 Task: Create in the project XpertTech and in the Backlog issue 'Develop a new tool for automated testing of web services and APIs' a child issue 'Big data model interpretability and transparency reporting', and assign it to team member softage.4@softage.net.
Action: Mouse moved to (482, 350)
Screenshot: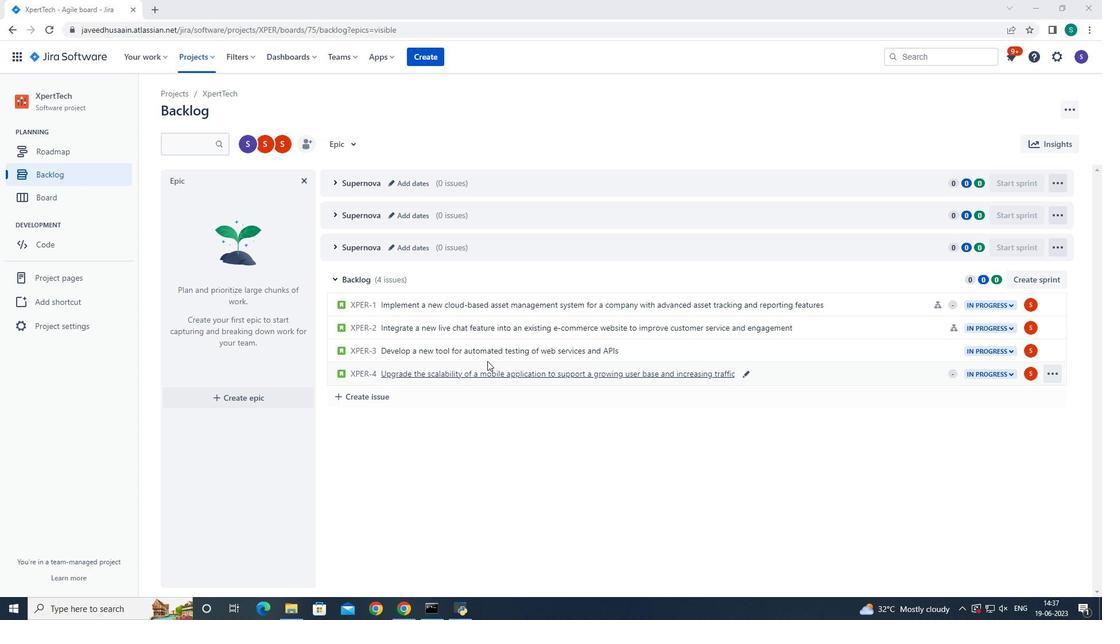 
Action: Mouse pressed left at (482, 350)
Screenshot: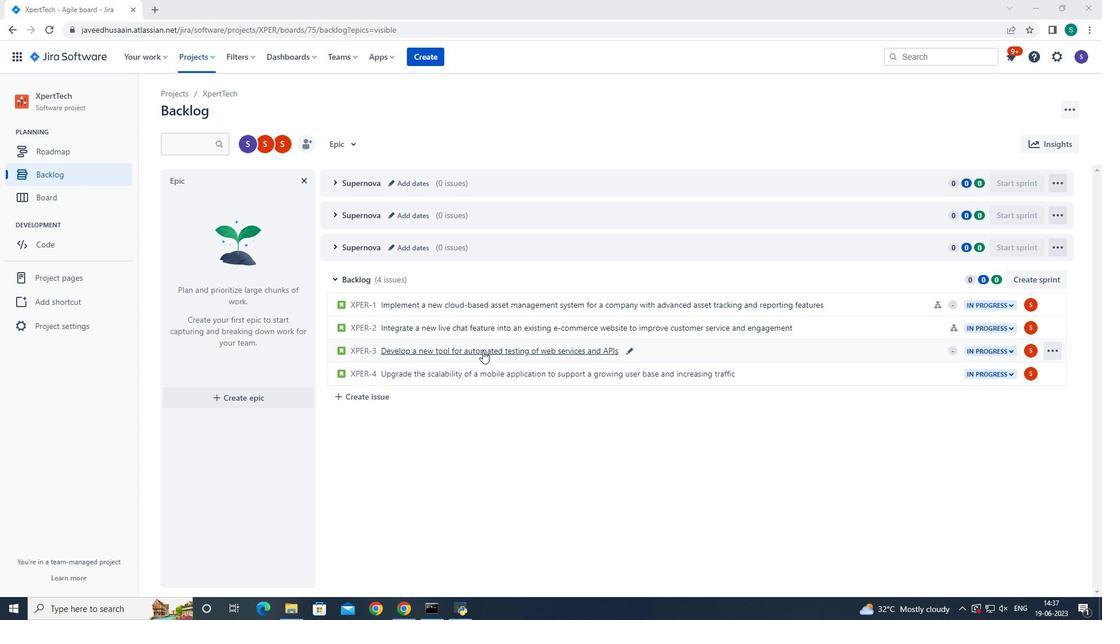 
Action: Mouse moved to (901, 240)
Screenshot: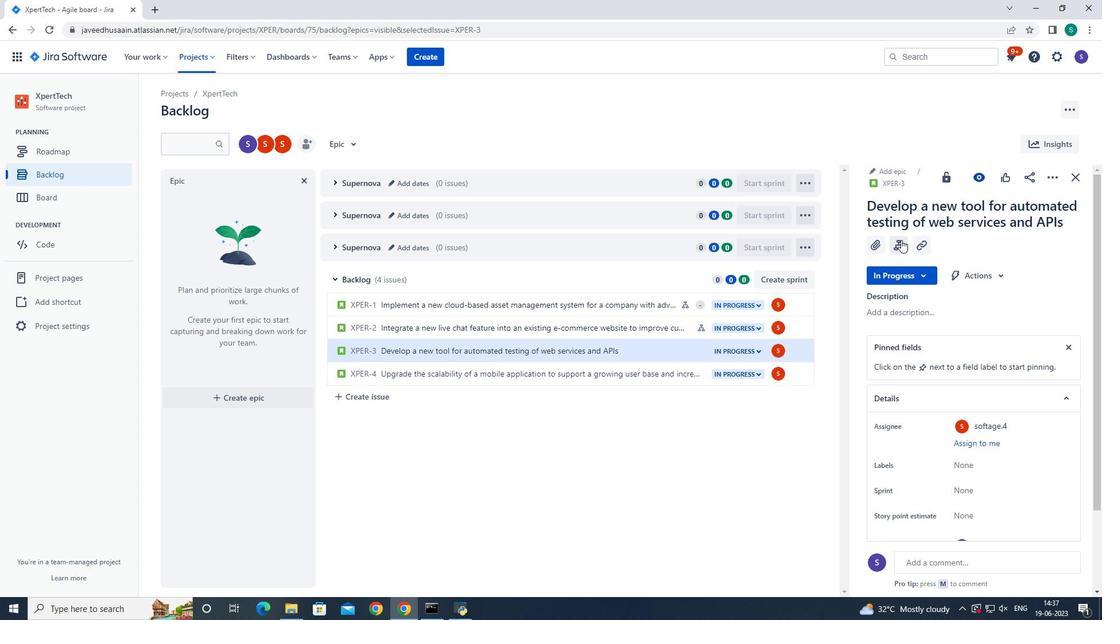 
Action: Mouse pressed left at (901, 240)
Screenshot: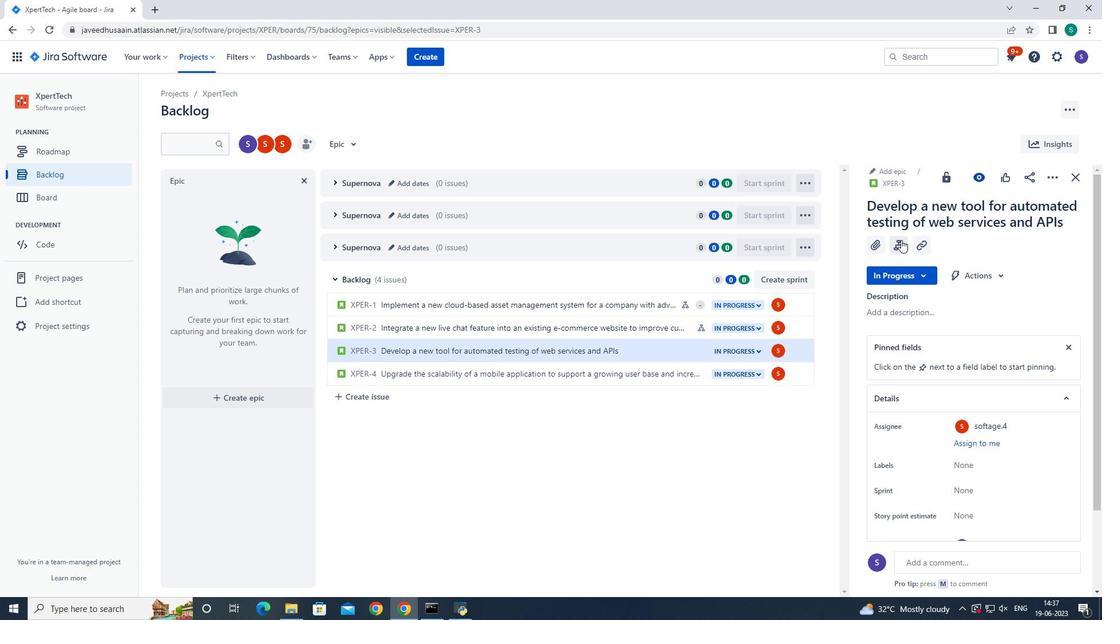 
Action: Mouse moved to (921, 361)
Screenshot: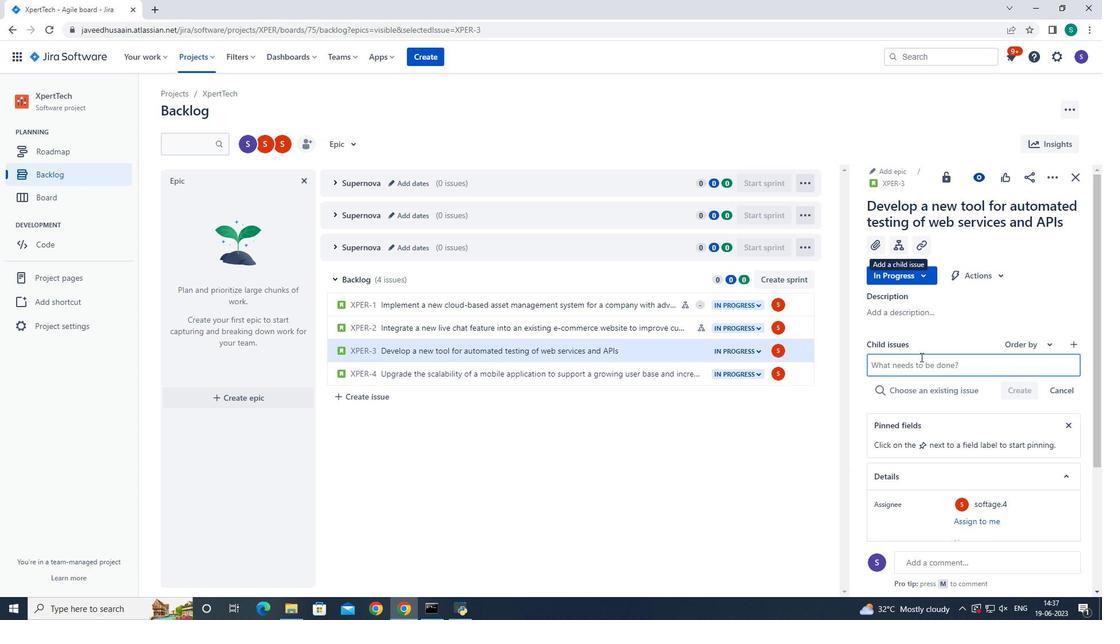 
Action: Mouse pressed left at (921, 361)
Screenshot: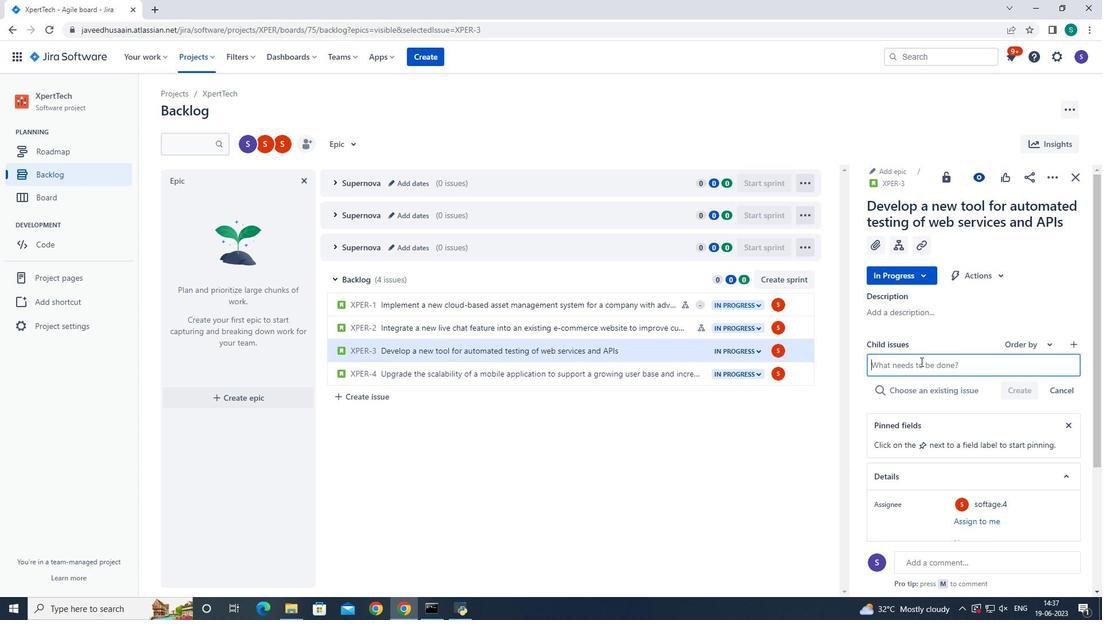 
Action: Mouse moved to (921, 362)
Screenshot: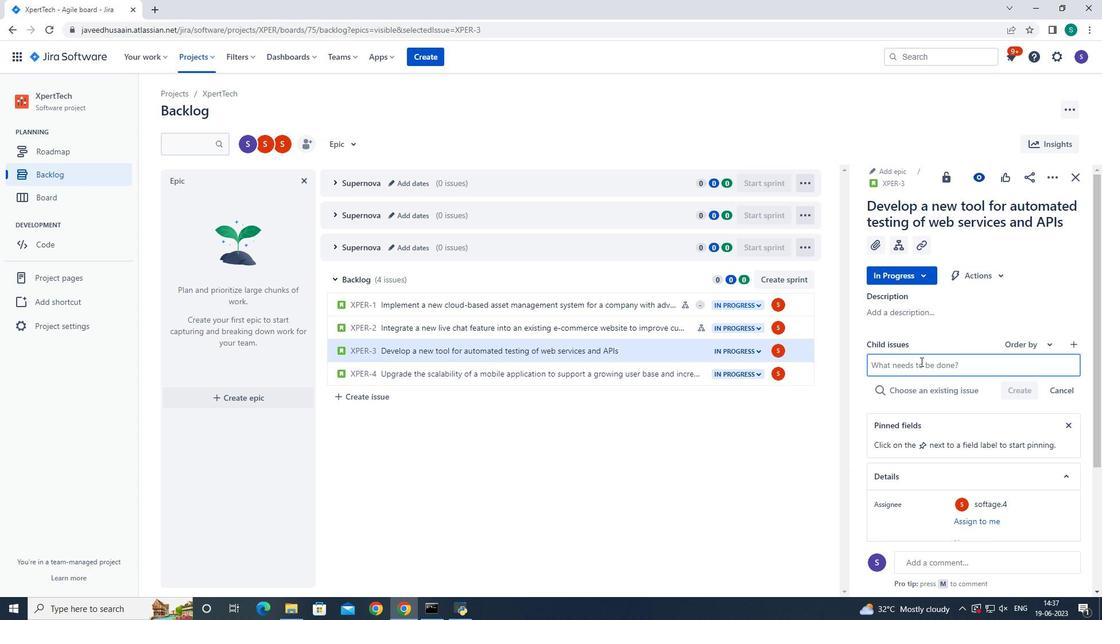 
Action: Key pressed <Key.shift>Big<Key.space>data<Key.space>model<Key.space>minterpretability<Key.space>and<Key.space>transparency<Key.space>reporting
Screenshot: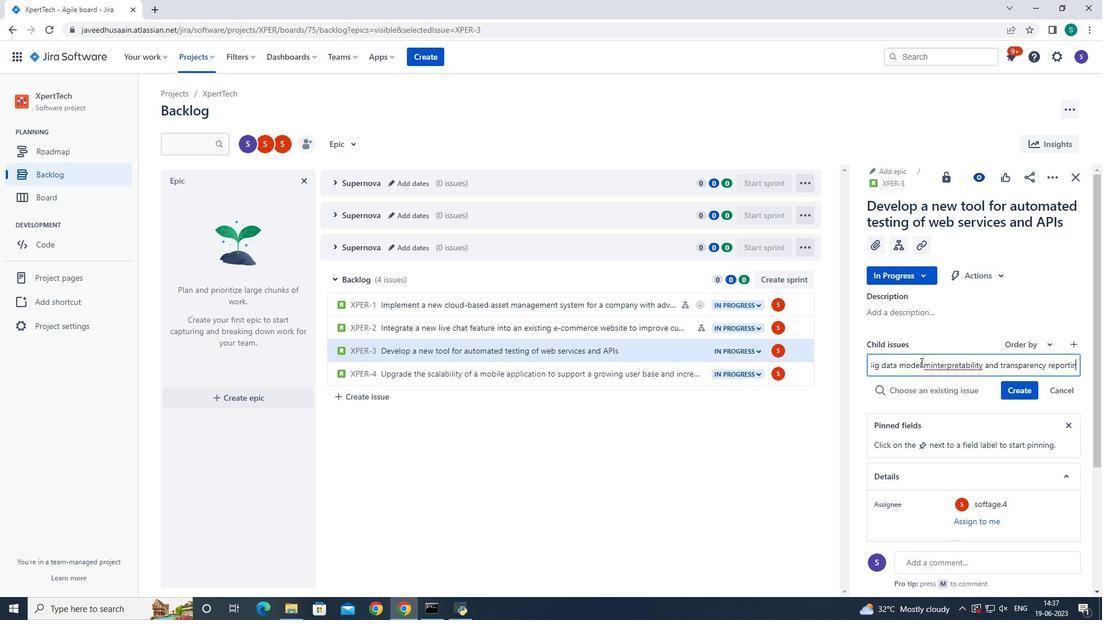 
Action: Mouse moved to (924, 362)
Screenshot: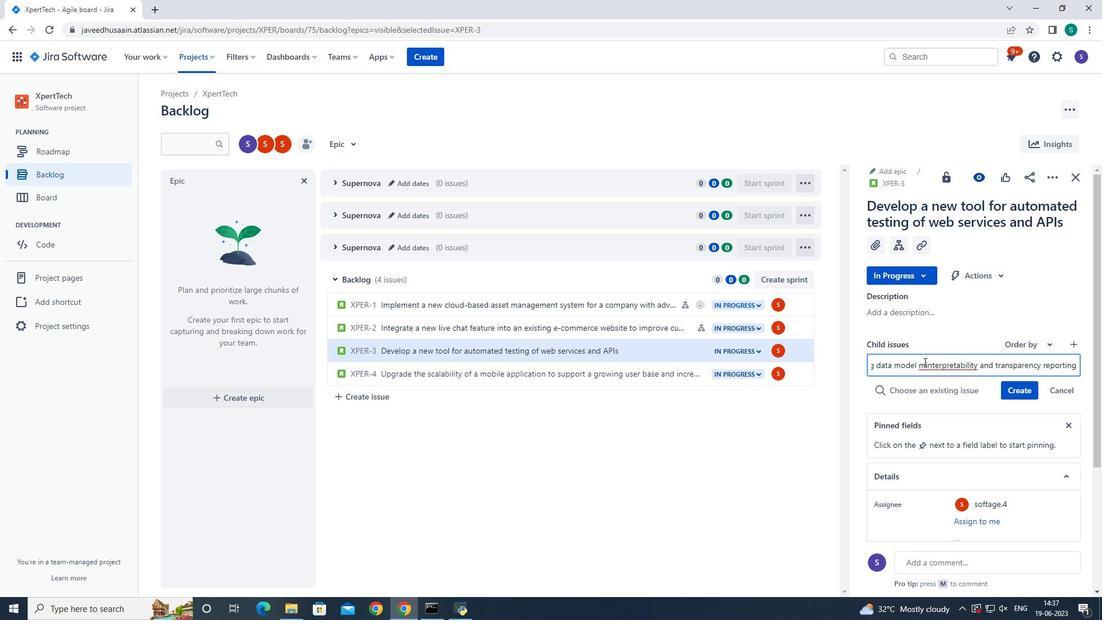
Action: Mouse pressed right at (924, 362)
Screenshot: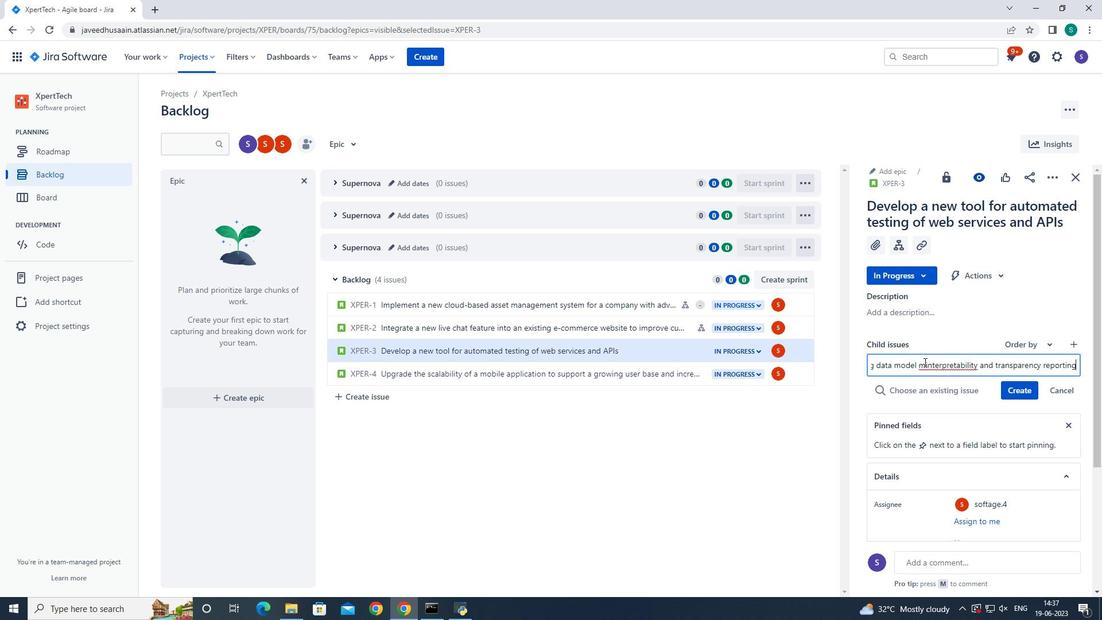 
Action: Mouse moved to (946, 372)
Screenshot: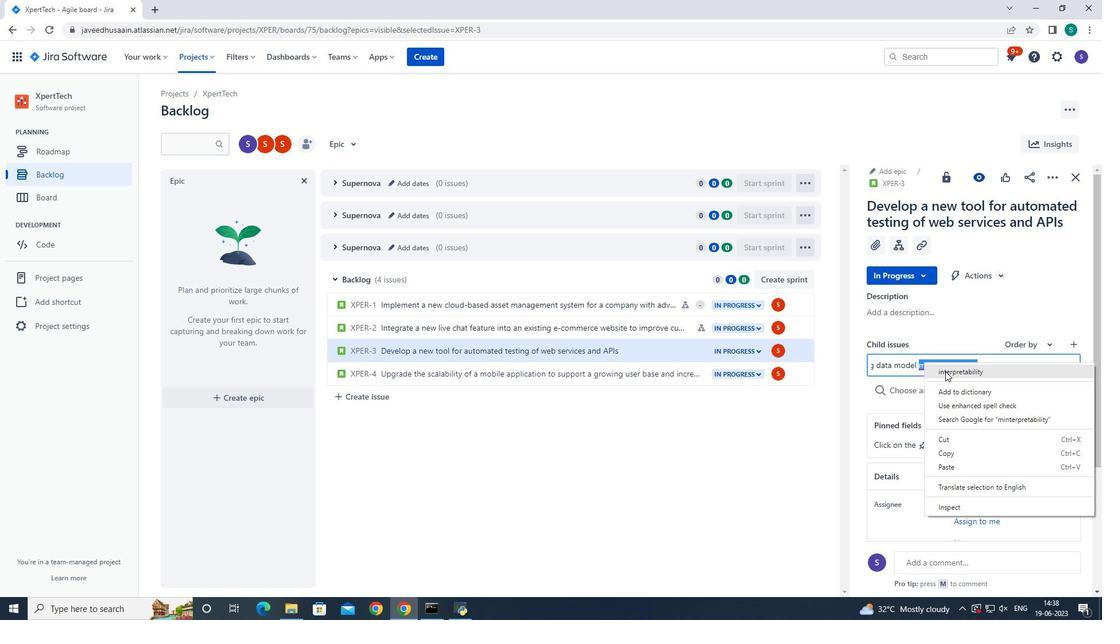 
Action: Mouse pressed left at (946, 372)
Screenshot: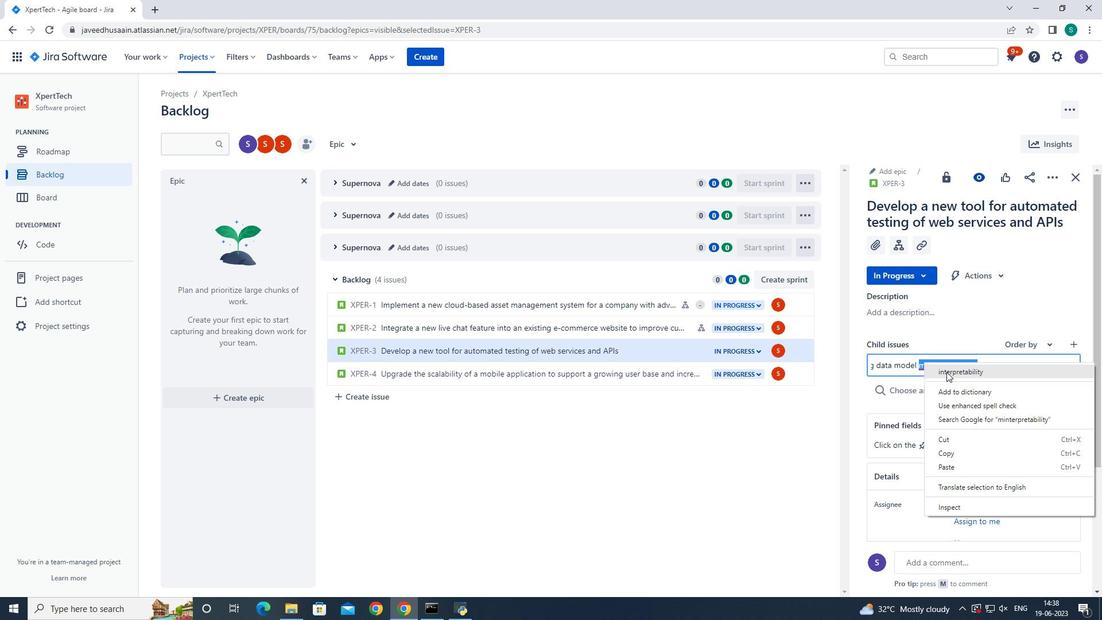 
Action: Mouse moved to (1029, 395)
Screenshot: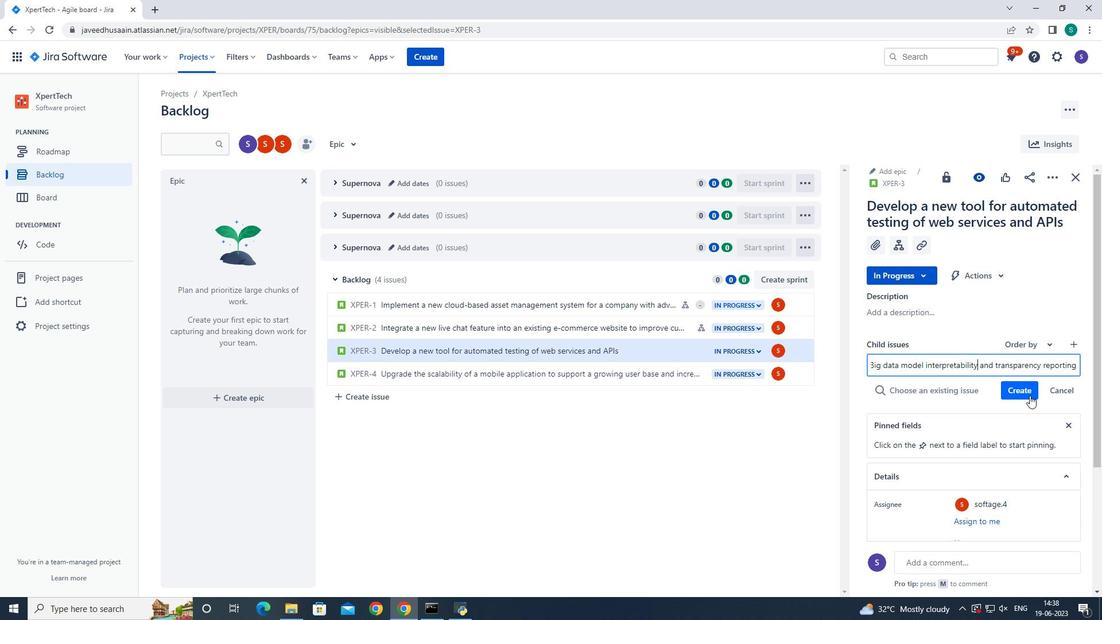 
Action: Mouse pressed left at (1029, 395)
Screenshot: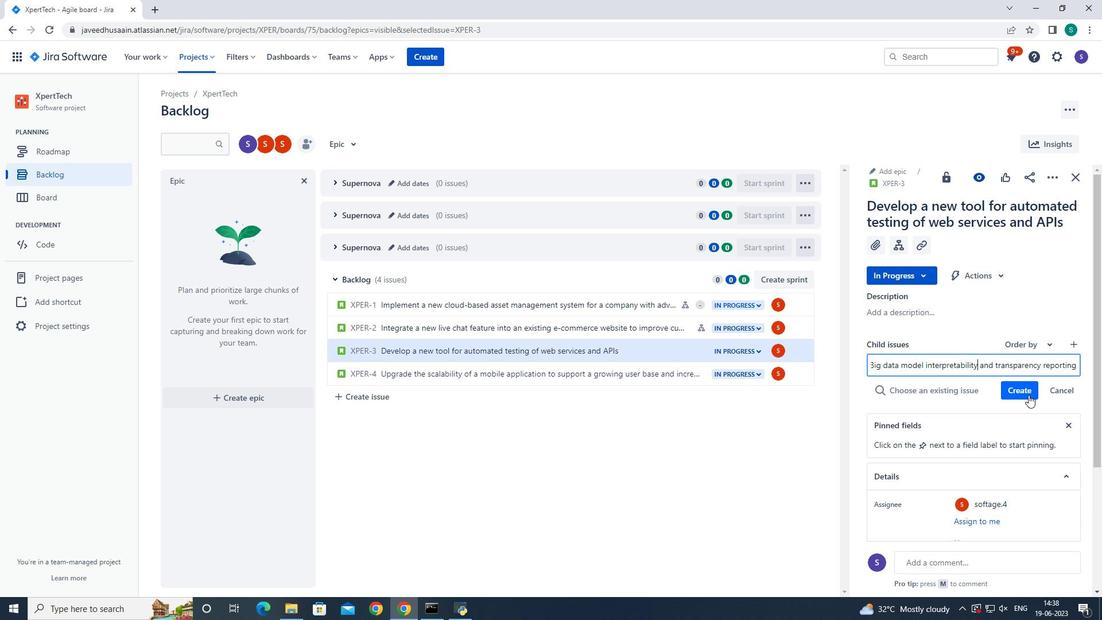 
Action: Mouse moved to (1033, 371)
Screenshot: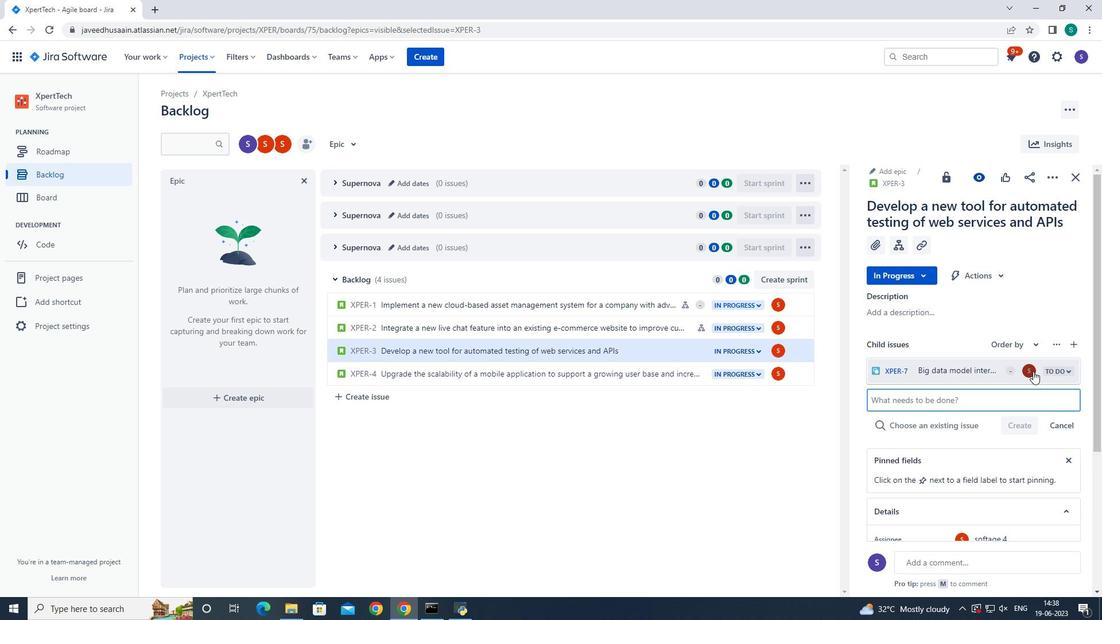 
Action: Mouse pressed left at (1033, 371)
Screenshot: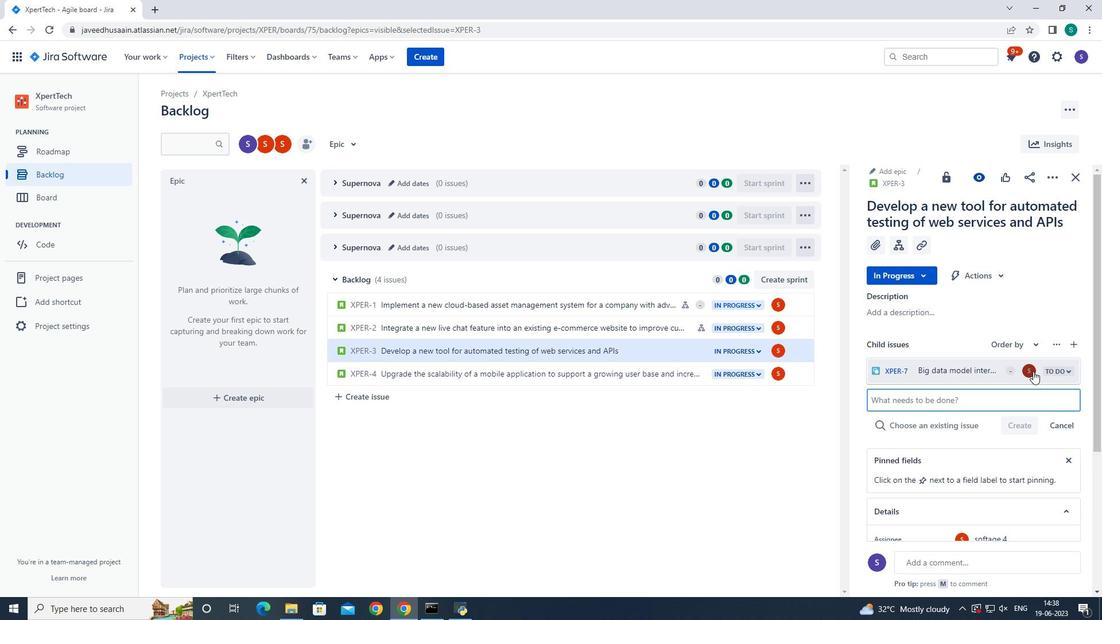 
Action: Mouse moved to (1031, 372)
Screenshot: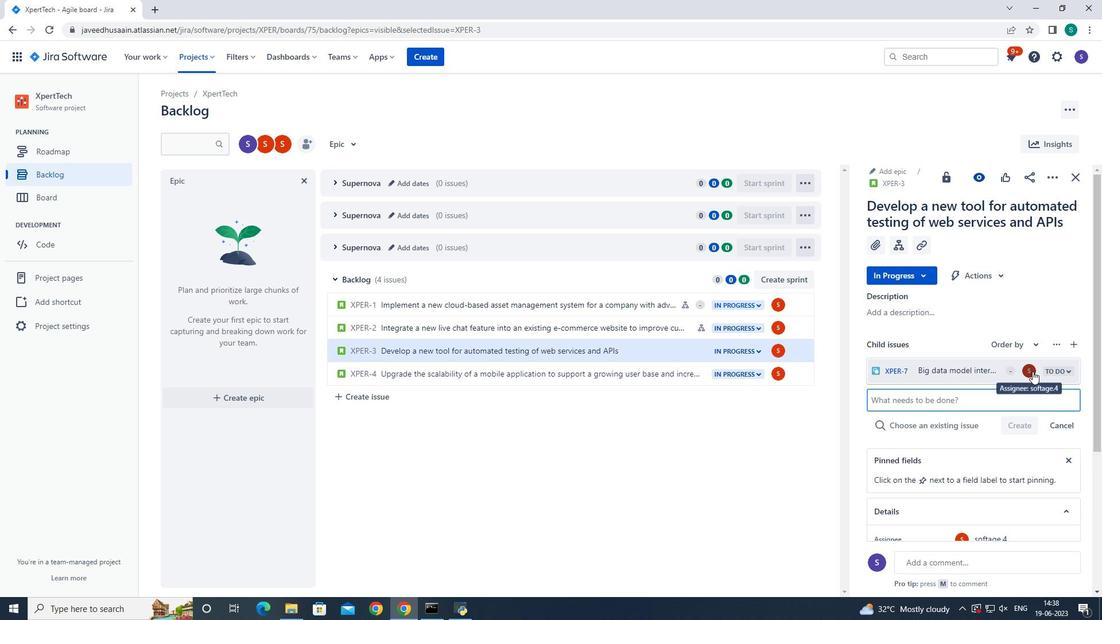 
Action: Mouse pressed left at (1031, 372)
Screenshot: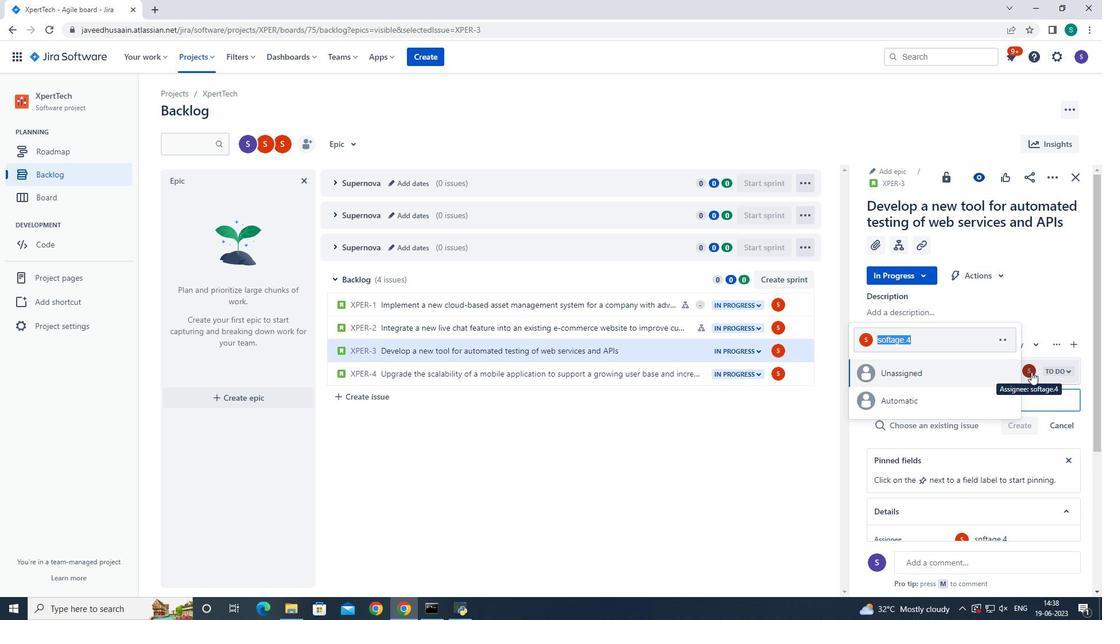 
Action: Mouse pressed left at (1031, 372)
Screenshot: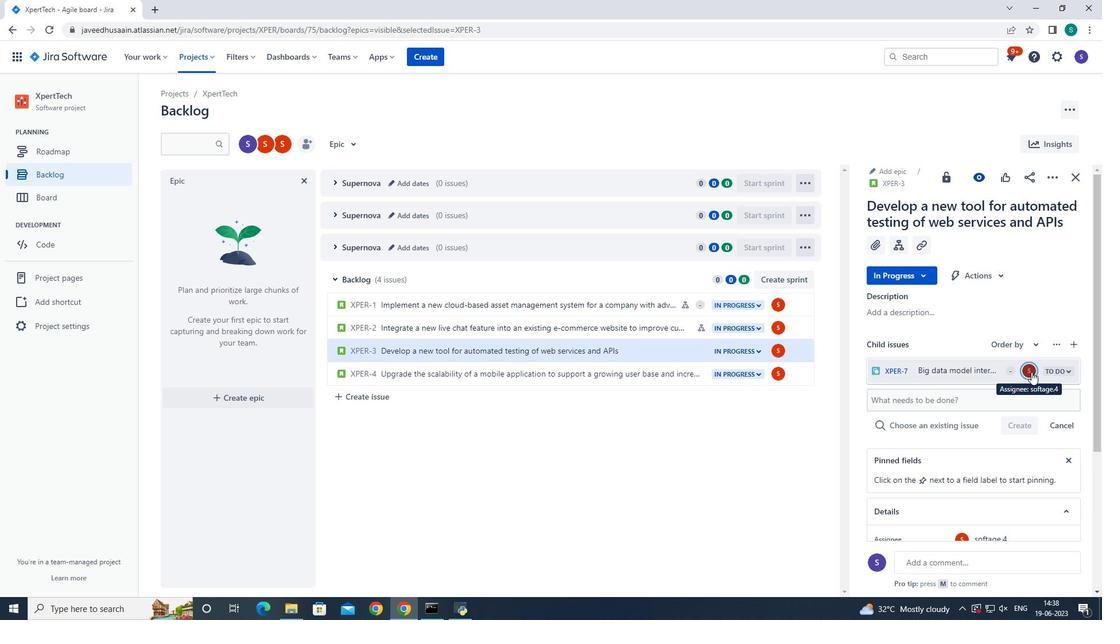 
Action: Mouse moved to (1023, 364)
Screenshot: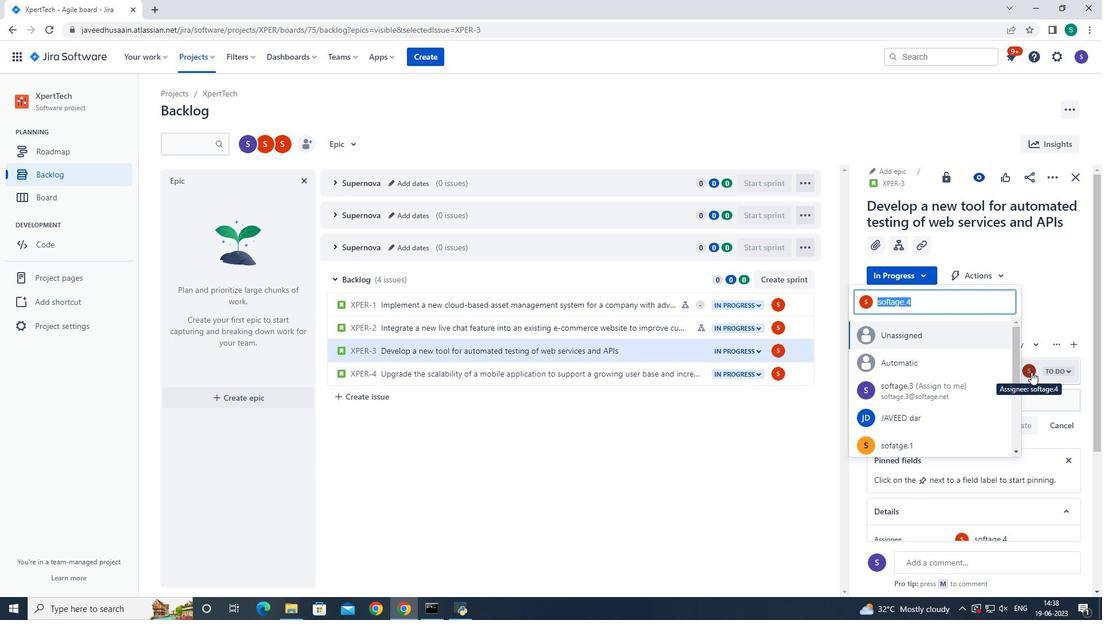 
Action: Key pressed <Key.backspace>softage.4<Key.shift><Key.shift><Key.shift>@softage.net
Screenshot: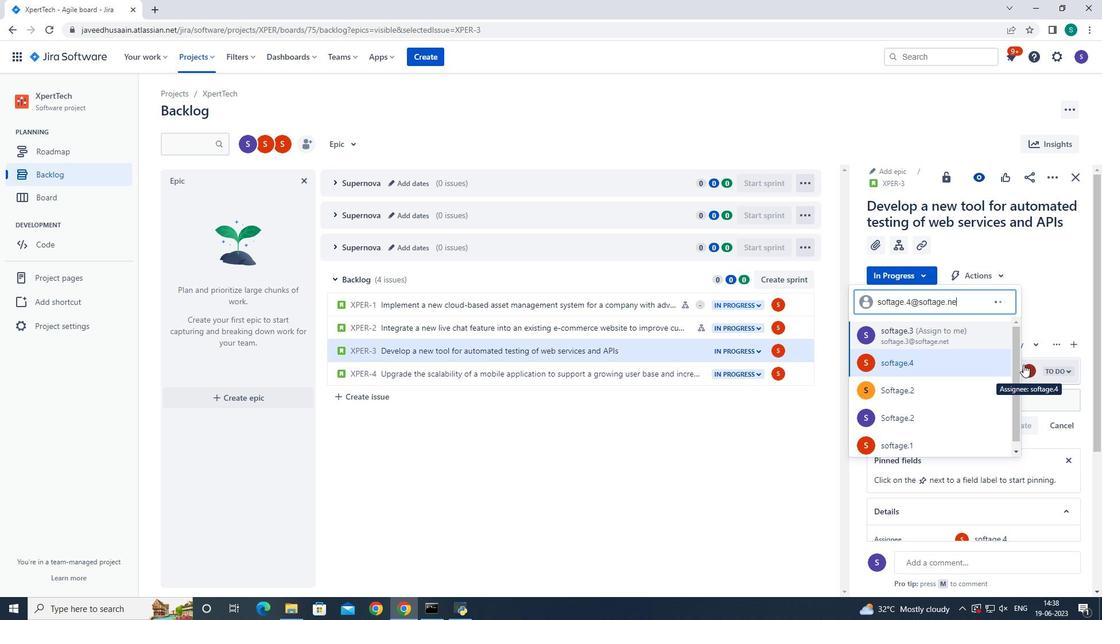 
Action: Mouse moved to (893, 375)
Screenshot: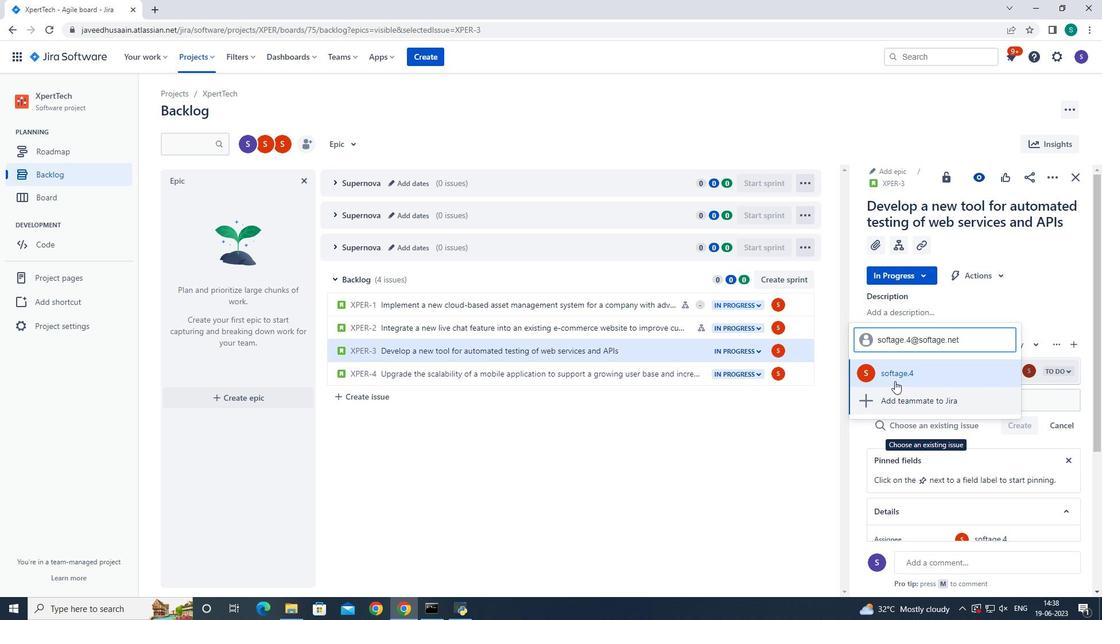 
Action: Mouse pressed left at (893, 375)
Screenshot: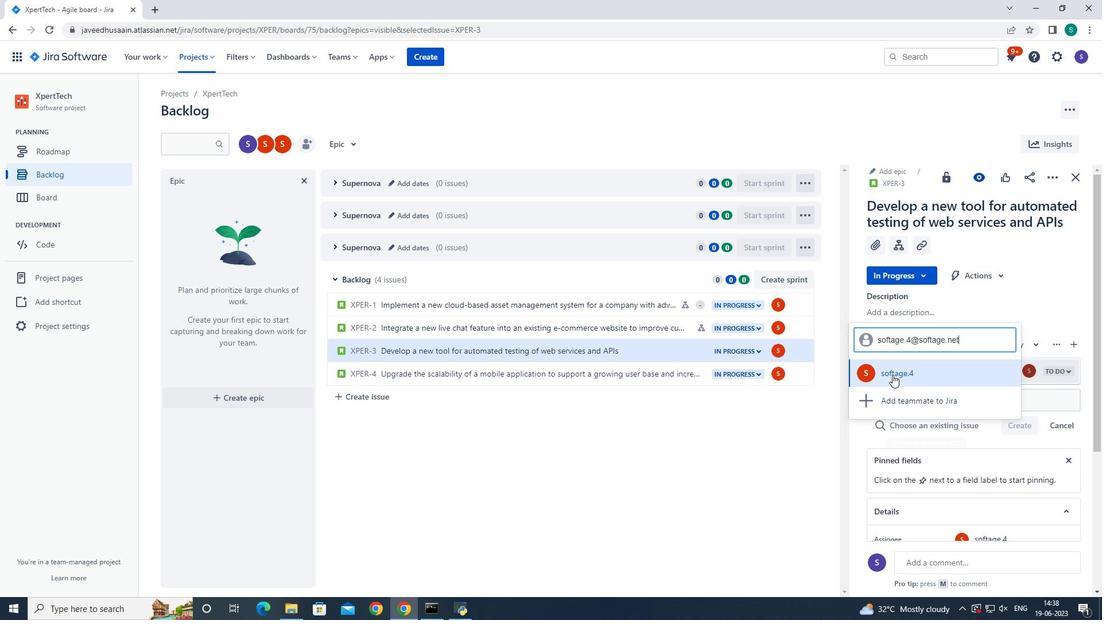 
Action: Mouse moved to (925, 360)
Screenshot: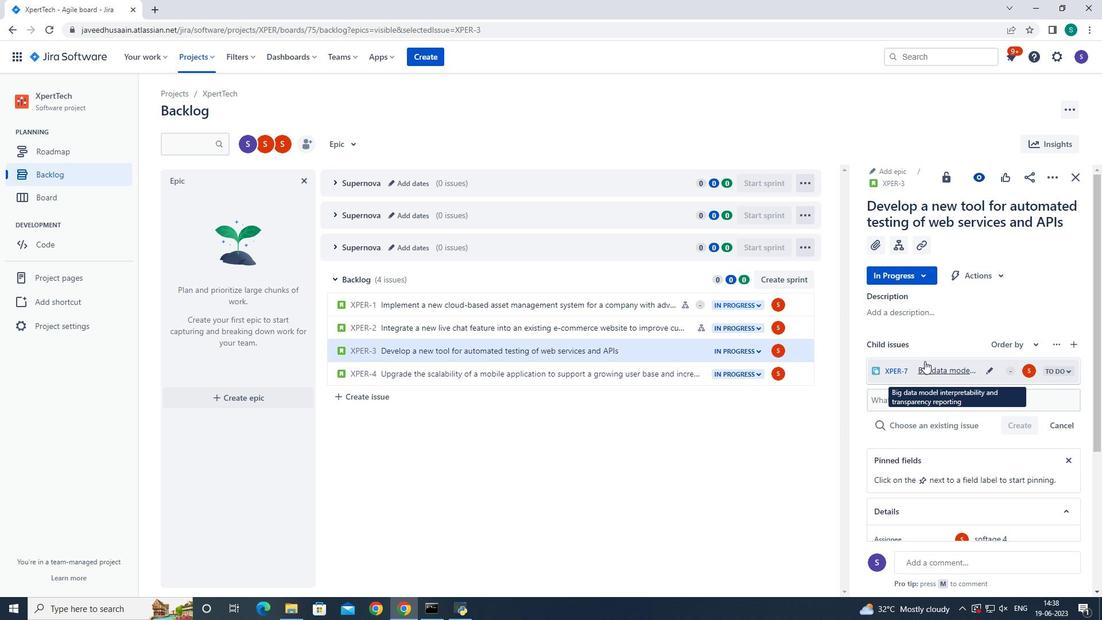 
